 Task: Set the clear status option to this week in the edit status window.
Action: Mouse moved to (1031, 87)
Screenshot: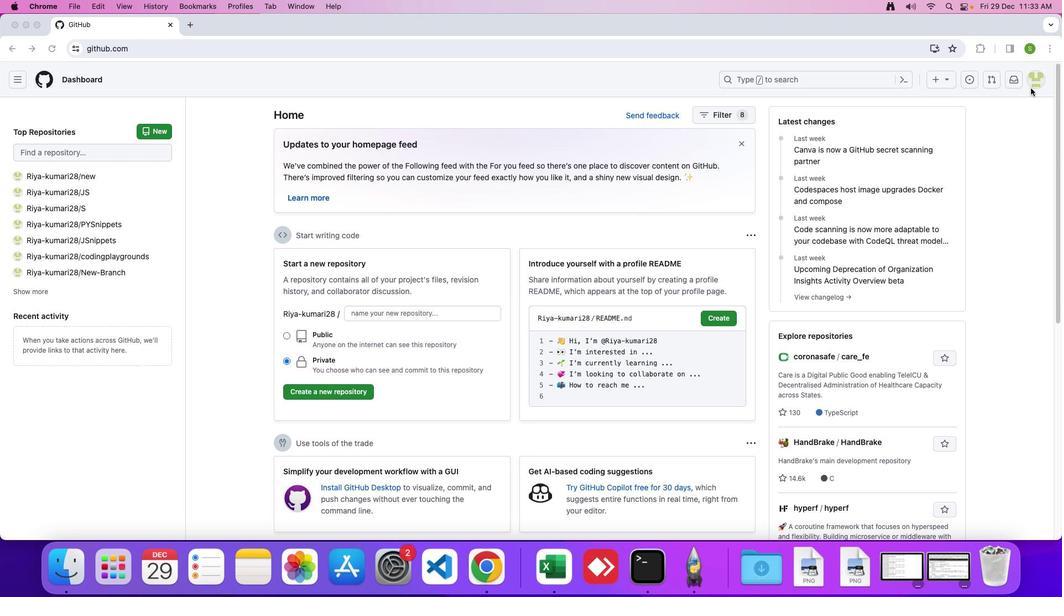 
Action: Mouse pressed left at (1031, 87)
Screenshot: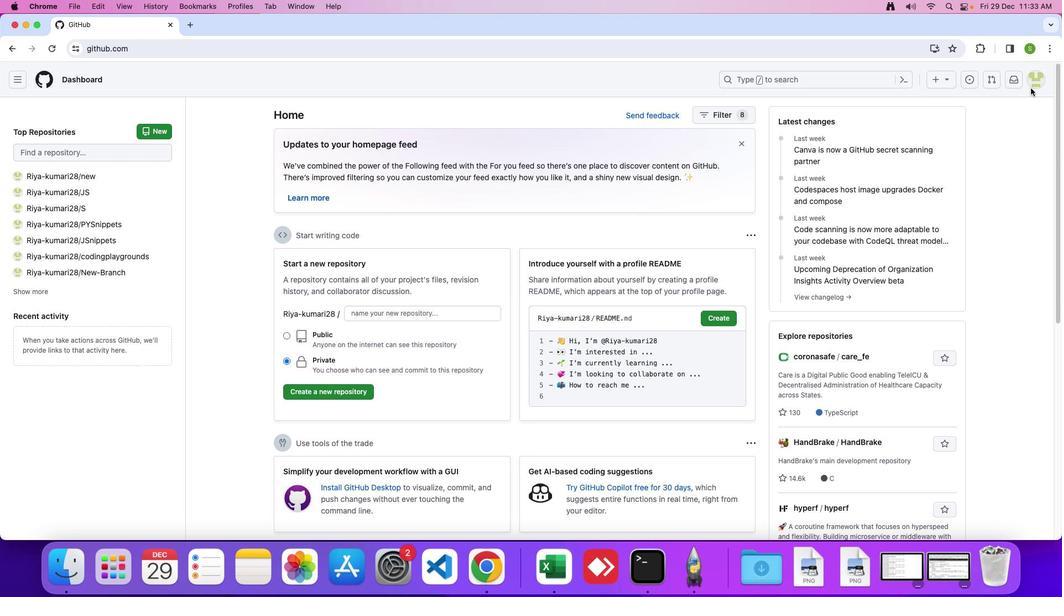 
Action: Mouse moved to (1033, 82)
Screenshot: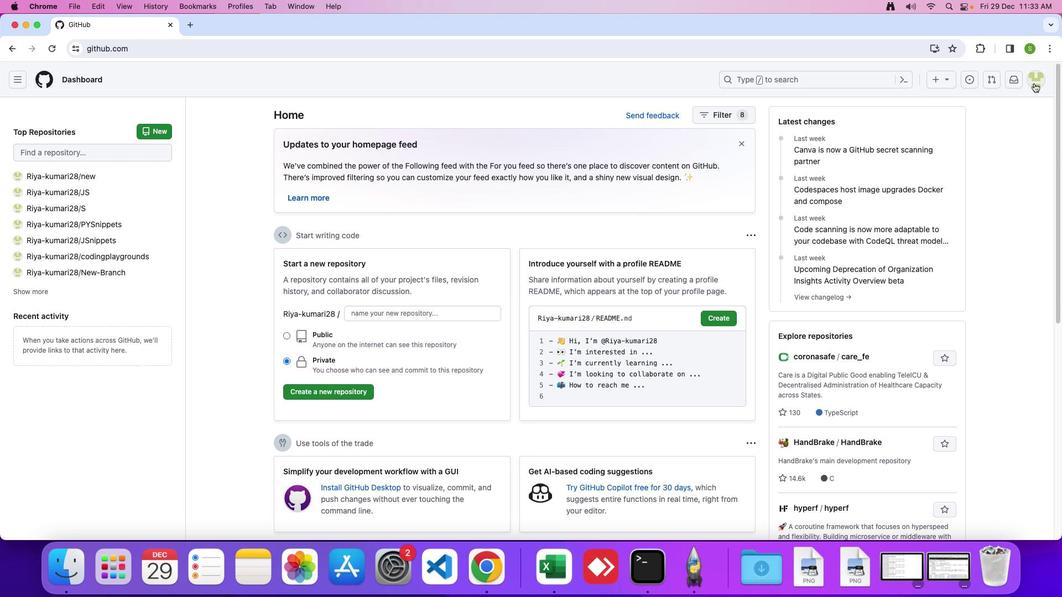 
Action: Mouse pressed left at (1033, 82)
Screenshot: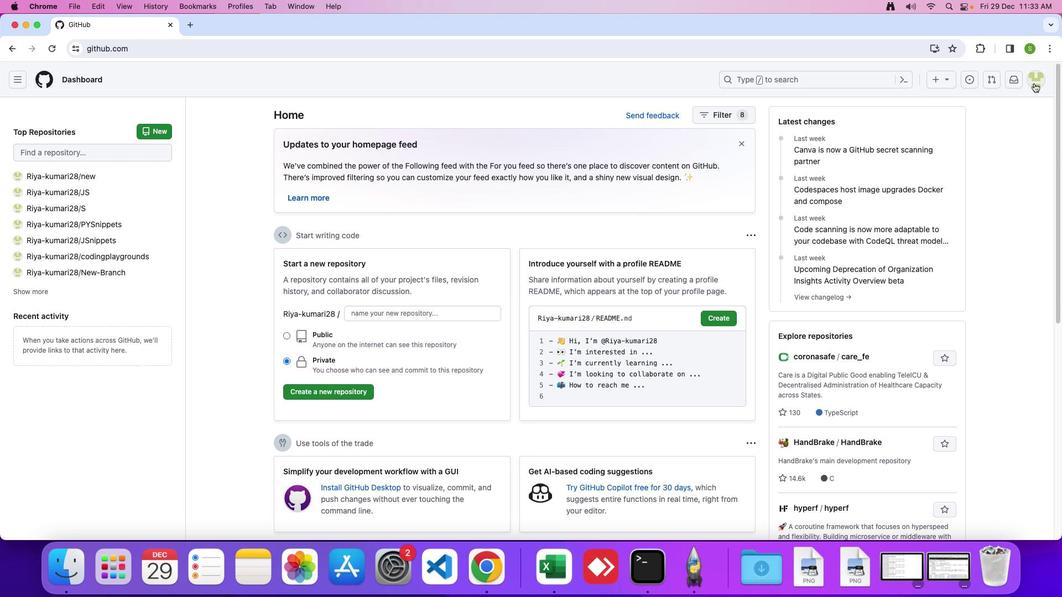 
Action: Mouse moved to (974, 108)
Screenshot: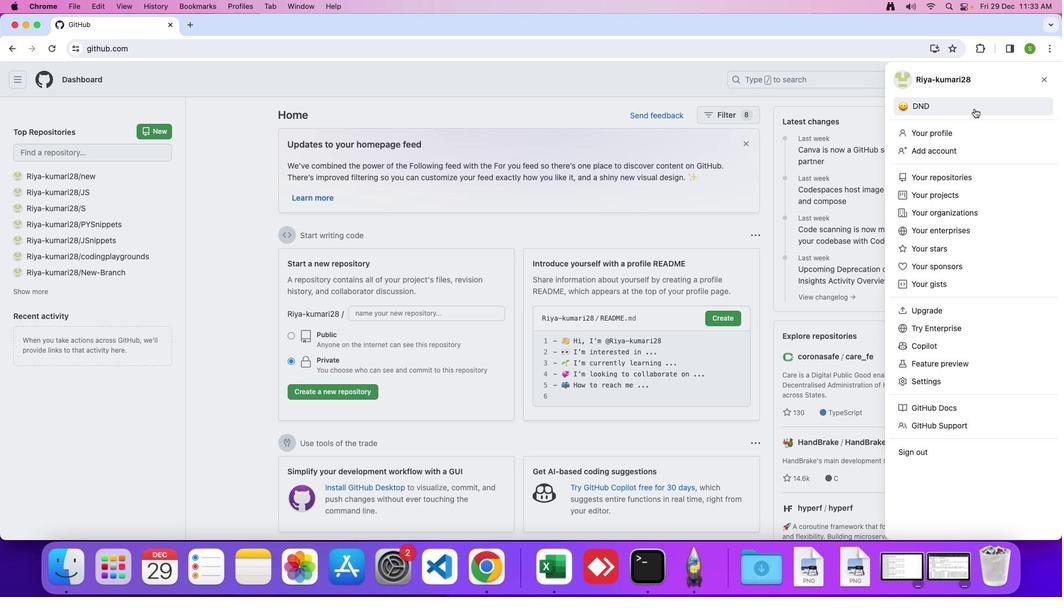 
Action: Mouse pressed left at (974, 108)
Screenshot: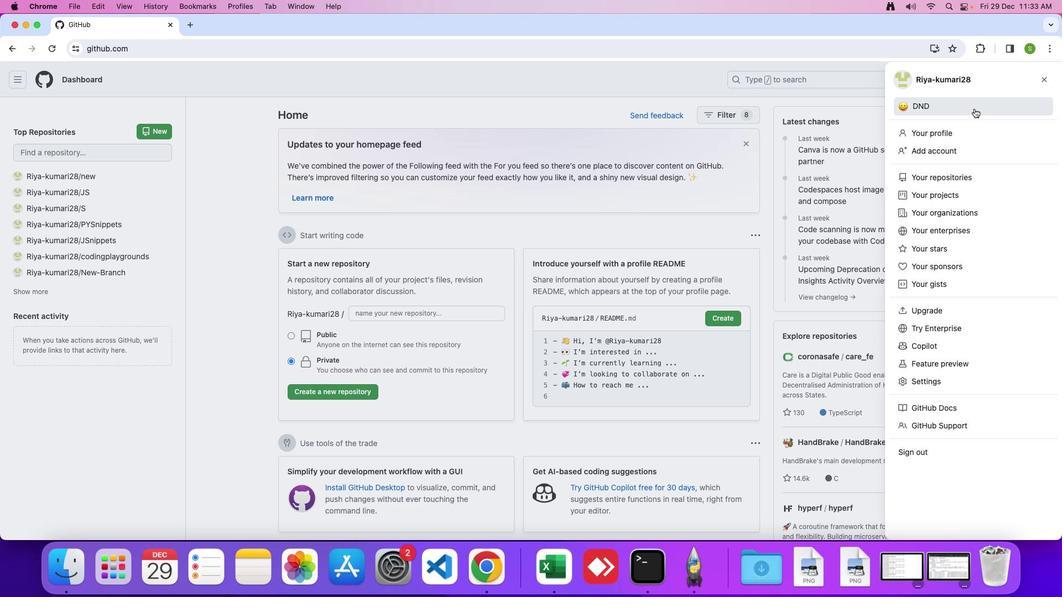 
Action: Mouse moved to (605, 346)
Screenshot: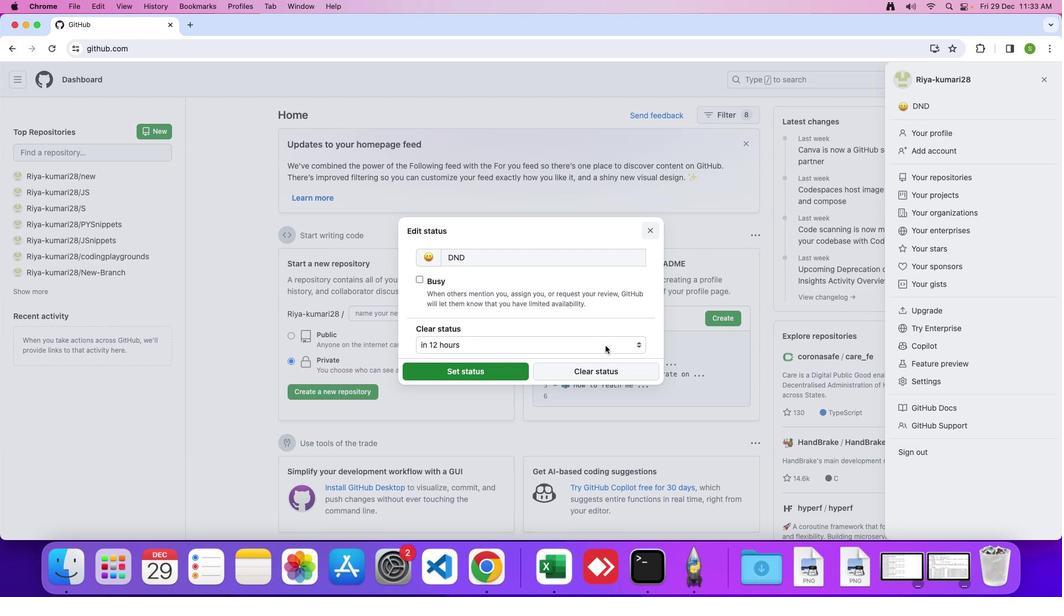 
Action: Mouse pressed left at (605, 346)
Screenshot: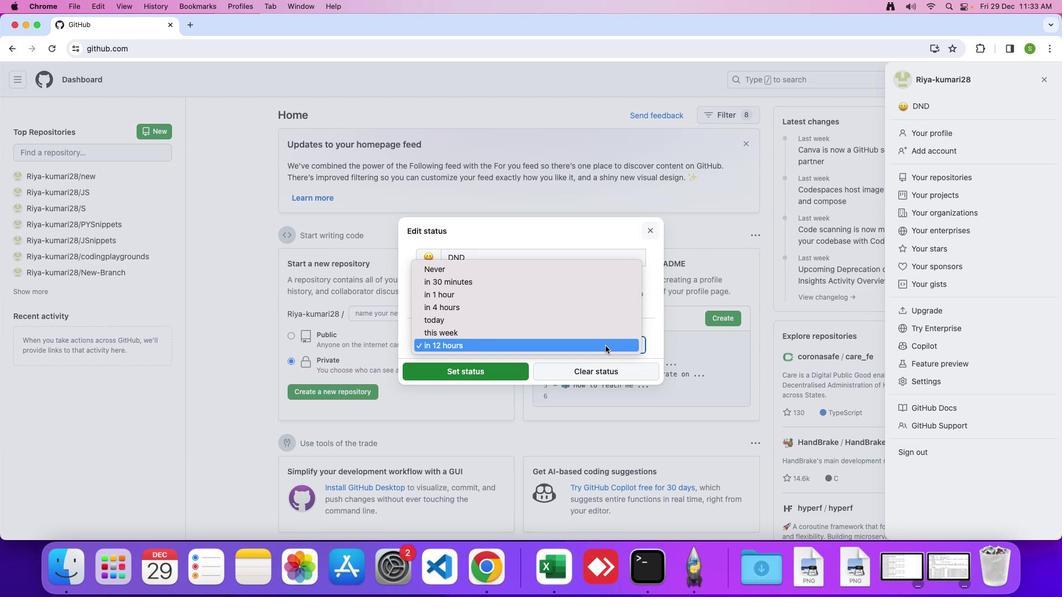 
Action: Mouse moved to (573, 334)
Screenshot: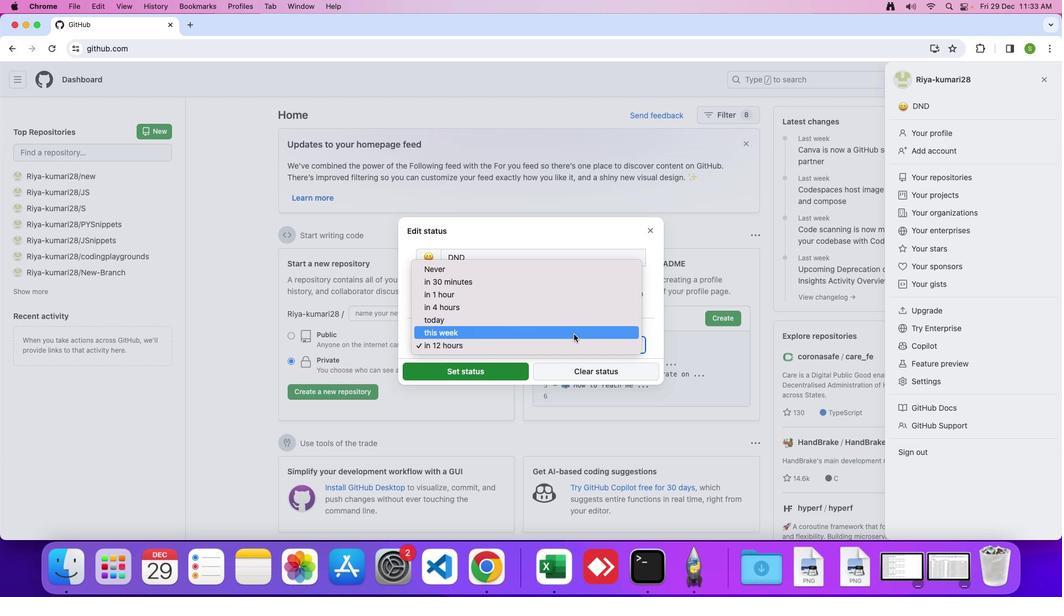 
Action: Mouse pressed left at (573, 334)
Screenshot: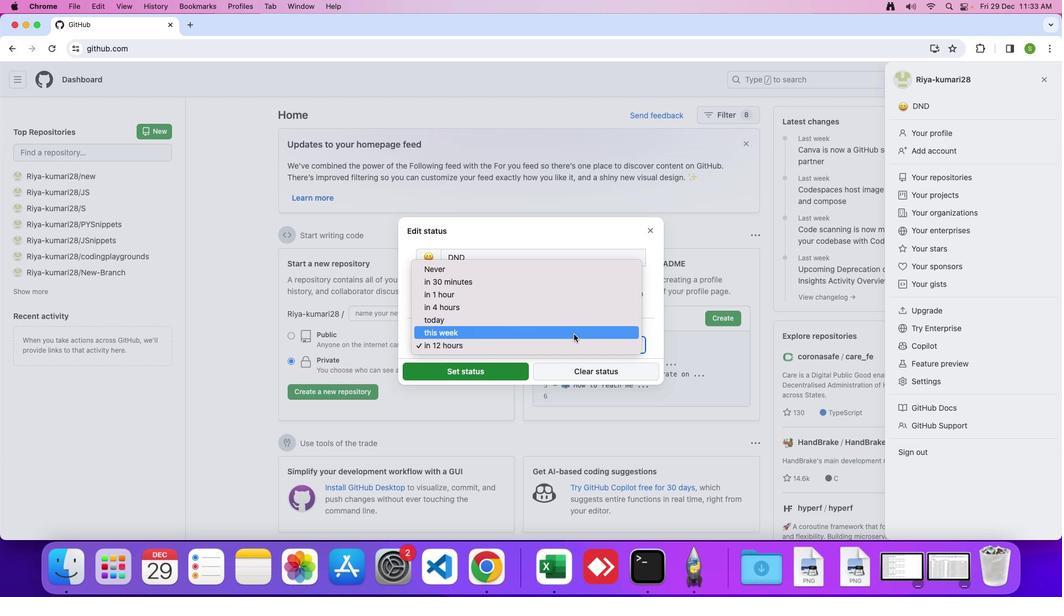 
Action: Mouse moved to (510, 368)
Screenshot: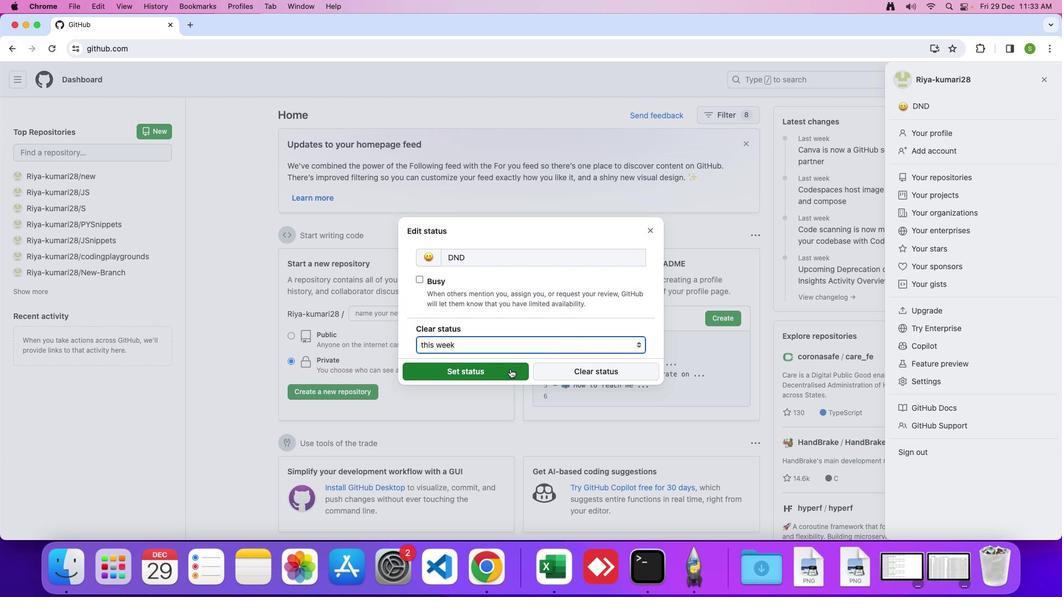 
Action: Mouse pressed left at (510, 368)
Screenshot: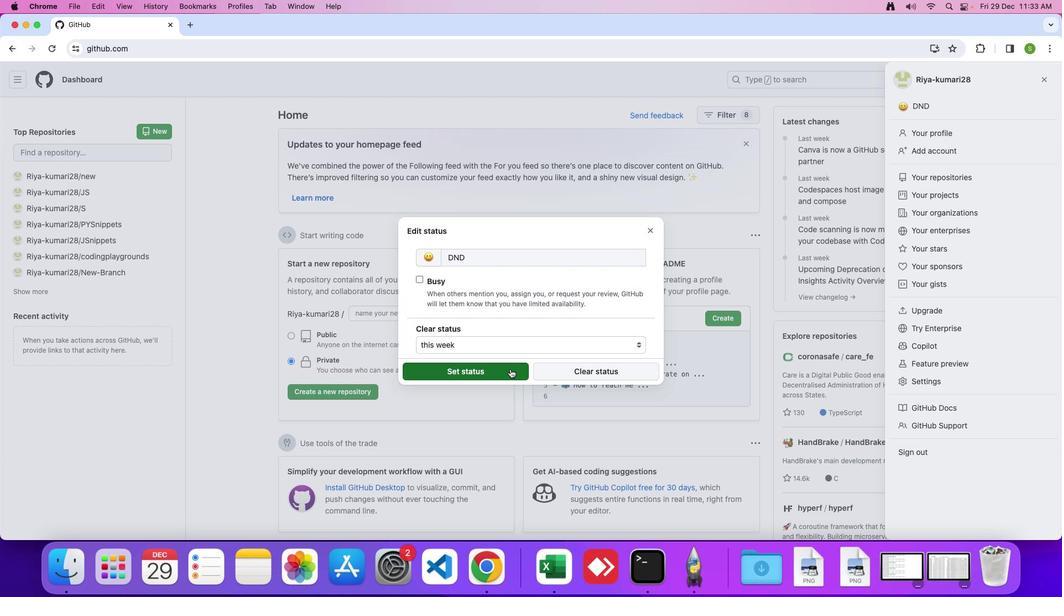 
